 Task: Change the ball color for the ball video filter to green.
Action: Mouse moved to (99, 19)
Screenshot: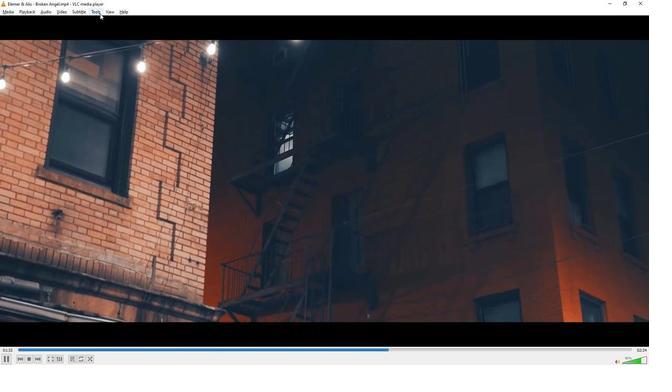 
Action: Mouse pressed left at (99, 19)
Screenshot: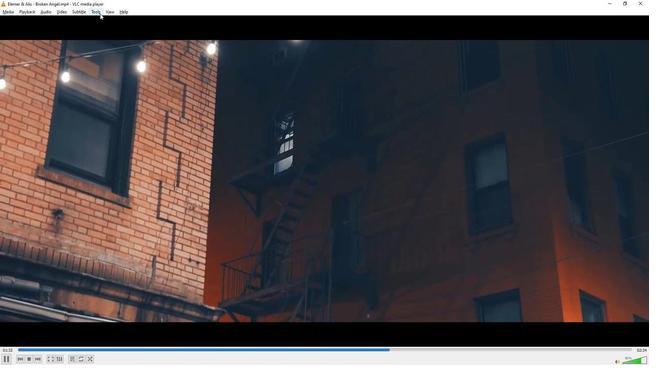
Action: Mouse moved to (112, 95)
Screenshot: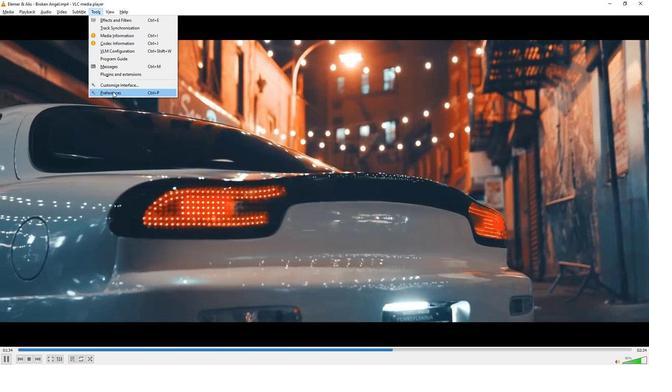 
Action: Mouse pressed left at (112, 95)
Screenshot: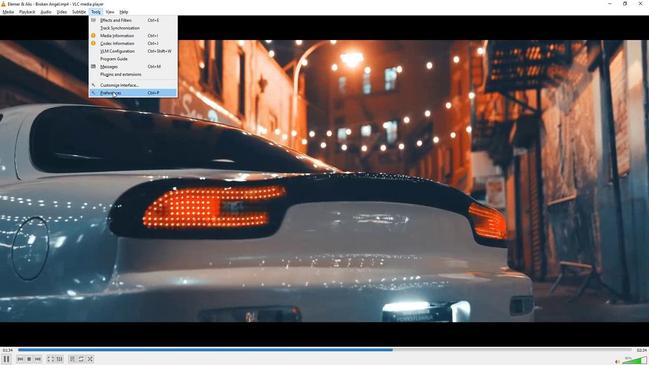 
Action: Mouse moved to (143, 286)
Screenshot: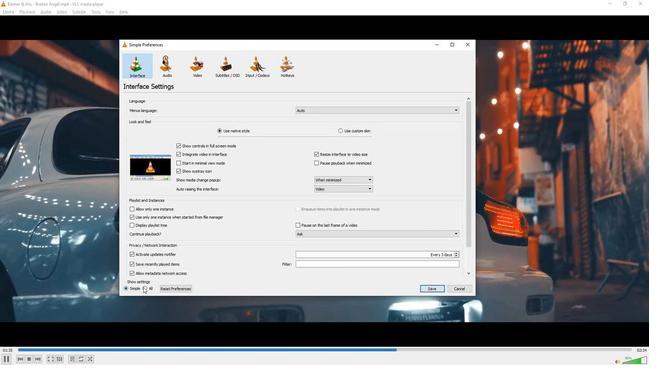 
Action: Mouse pressed left at (143, 286)
Screenshot: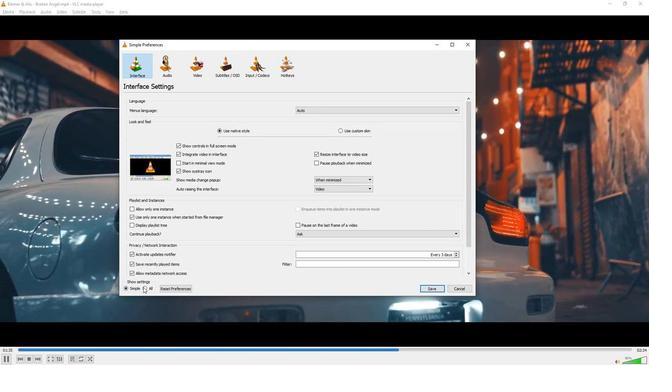 
Action: Mouse moved to (153, 250)
Screenshot: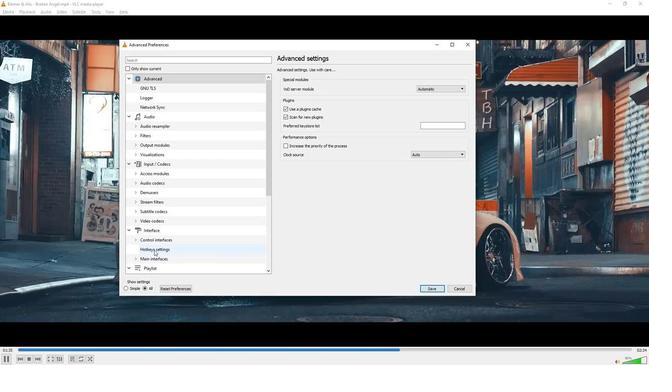 
Action: Mouse scrolled (153, 250) with delta (0, 0)
Screenshot: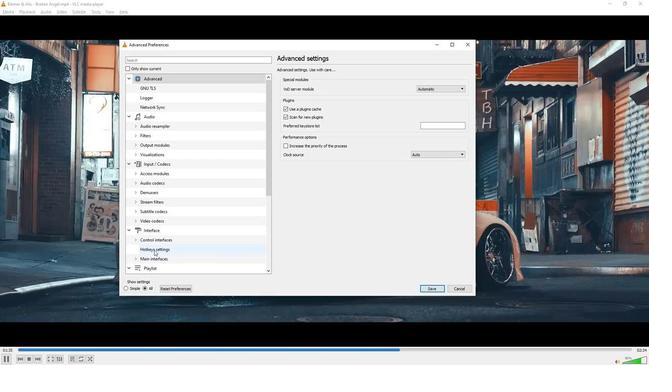 
Action: Mouse scrolled (153, 250) with delta (0, 0)
Screenshot: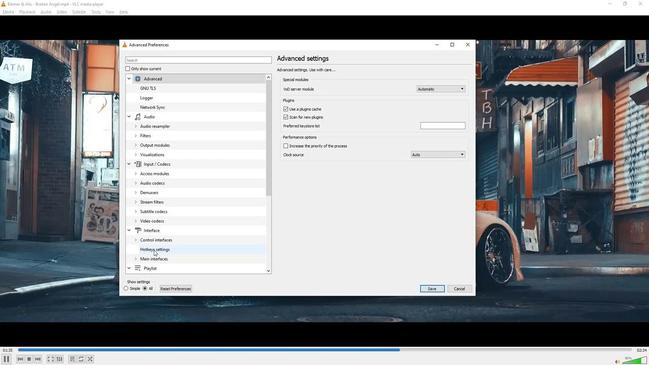 
Action: Mouse scrolled (153, 250) with delta (0, 0)
Screenshot: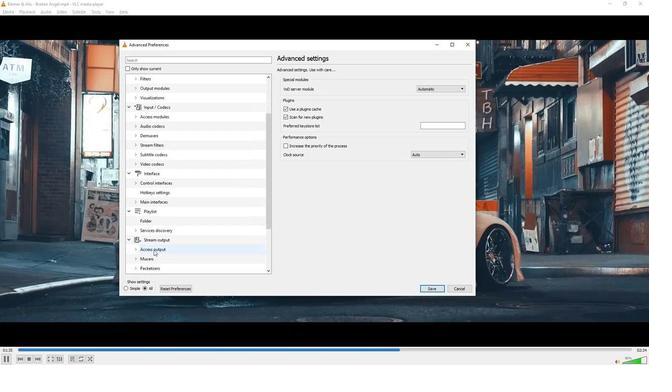 
Action: Mouse scrolled (153, 250) with delta (0, 0)
Screenshot: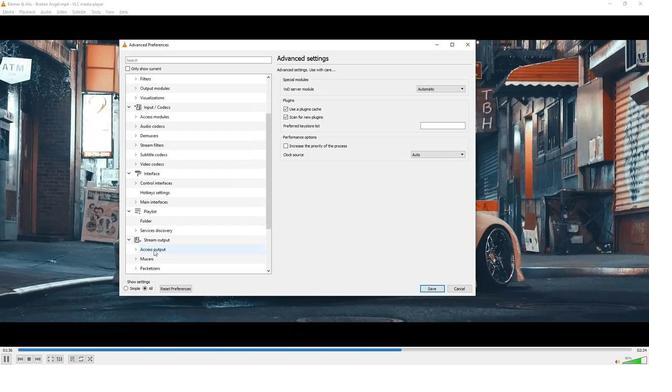 
Action: Mouse scrolled (153, 250) with delta (0, 0)
Screenshot: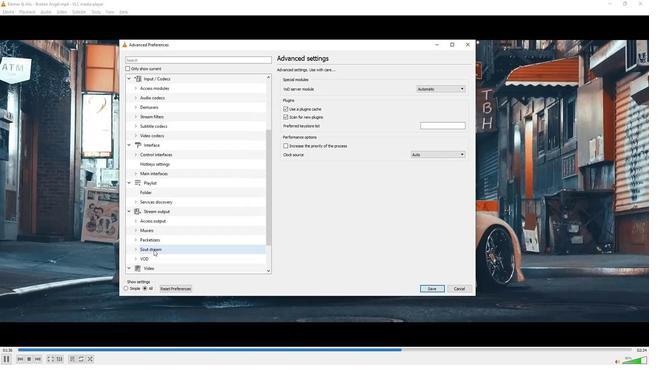 
Action: Mouse scrolled (153, 250) with delta (0, 0)
Screenshot: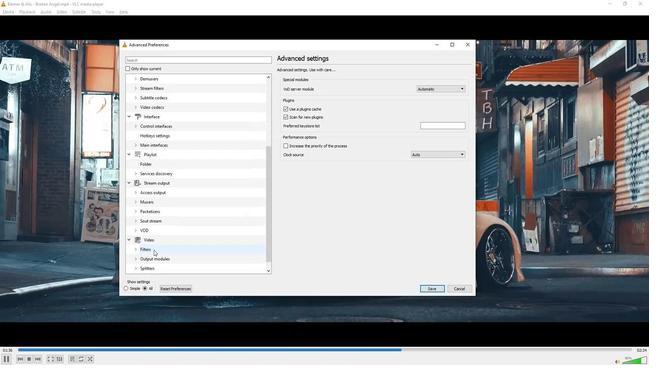 
Action: Mouse scrolled (153, 250) with delta (0, 0)
Screenshot: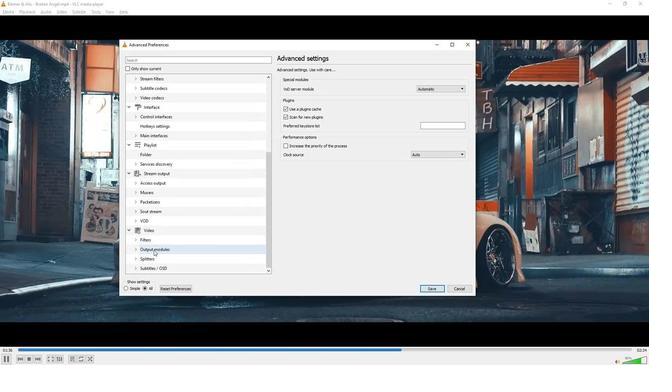 
Action: Mouse moved to (134, 240)
Screenshot: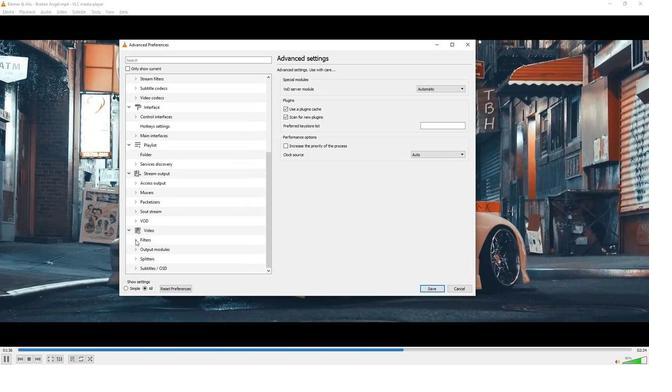 
Action: Mouse pressed left at (134, 240)
Screenshot: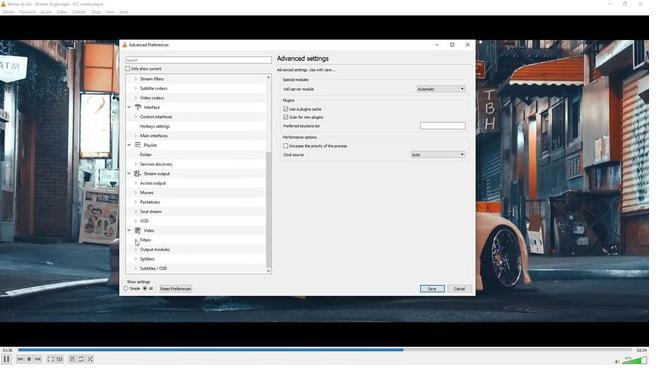 
Action: Mouse moved to (149, 239)
Screenshot: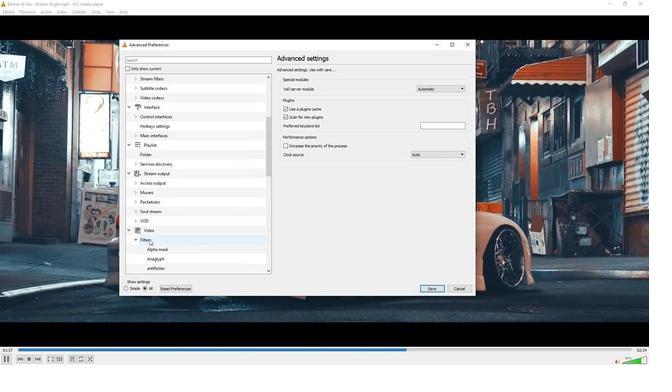 
Action: Mouse scrolled (149, 239) with delta (0, 0)
Screenshot: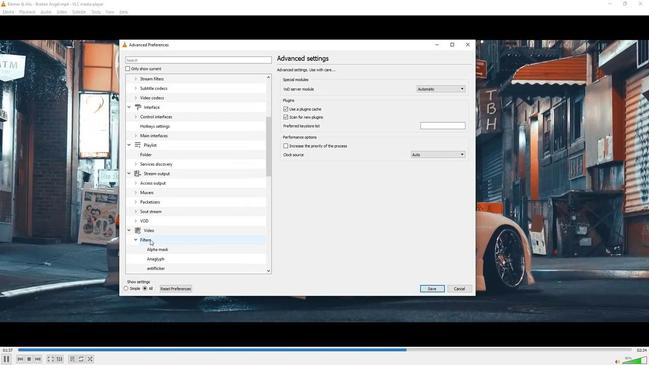 
Action: Mouse moved to (158, 249)
Screenshot: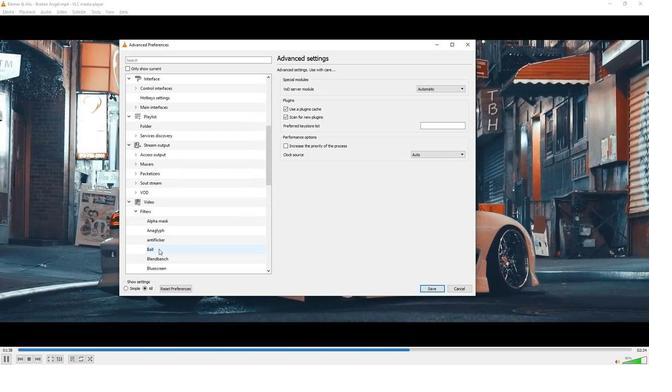 
Action: Mouse pressed left at (158, 249)
Screenshot: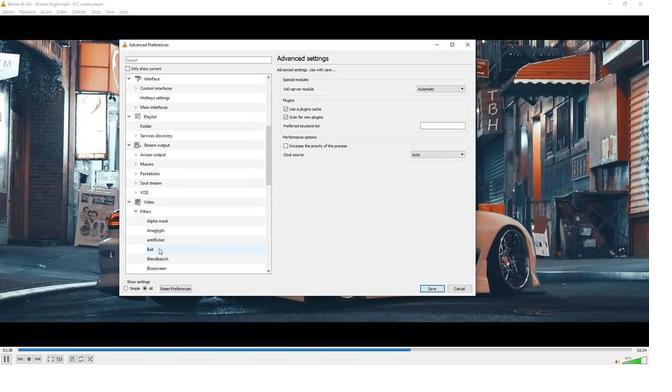 
Action: Mouse moved to (449, 83)
Screenshot: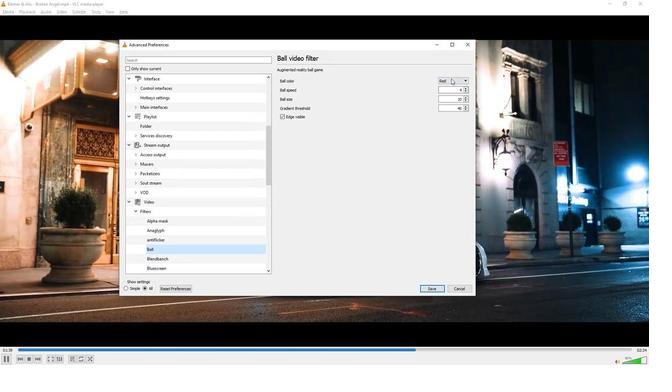 
Action: Mouse pressed left at (449, 83)
Screenshot: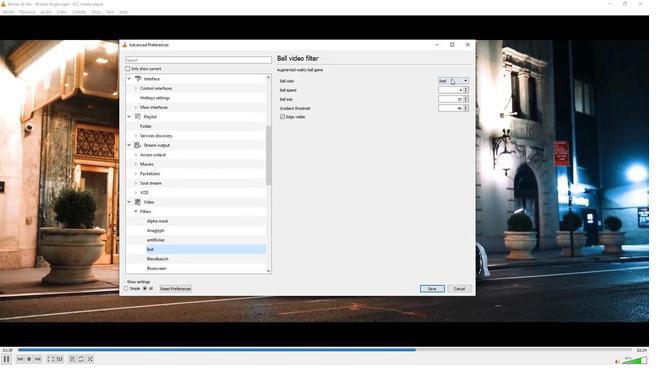 
Action: Mouse moved to (446, 93)
Screenshot: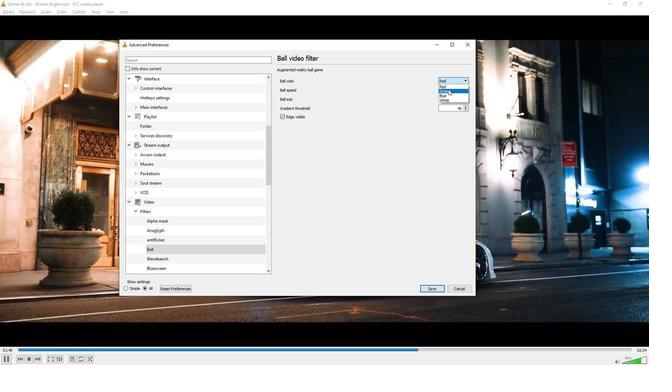 
Action: Mouse pressed left at (446, 93)
Screenshot: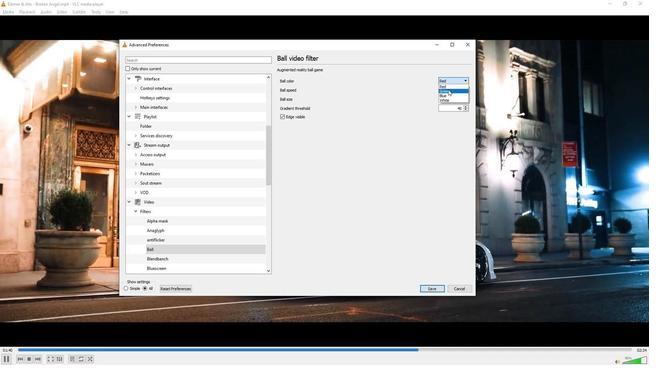 
Action: Mouse moved to (369, 202)
Screenshot: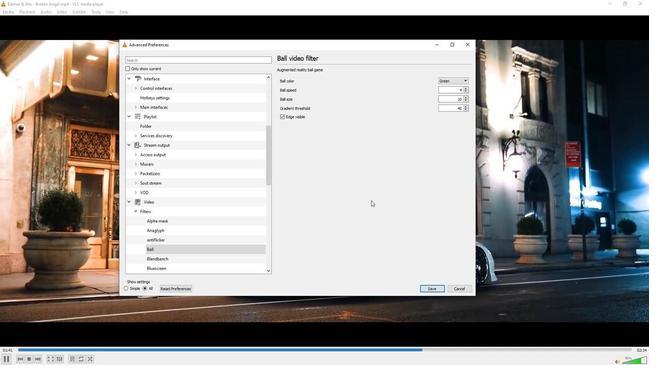 
